 Task: Add Toto Foods Co Birthday Cake Plant-Based Cookie to the cart.
Action: Mouse moved to (723, 252)
Screenshot: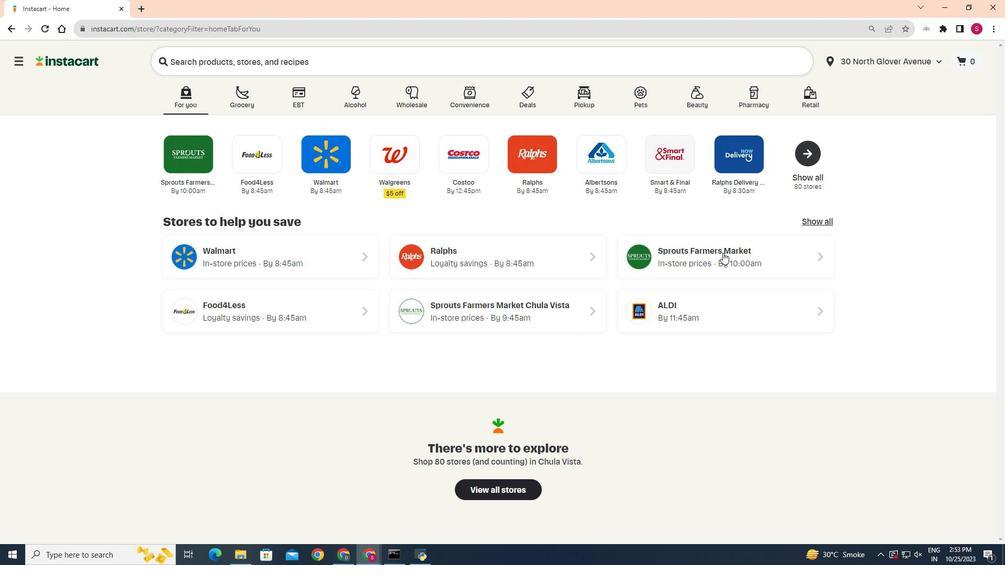 
Action: Mouse pressed left at (723, 252)
Screenshot: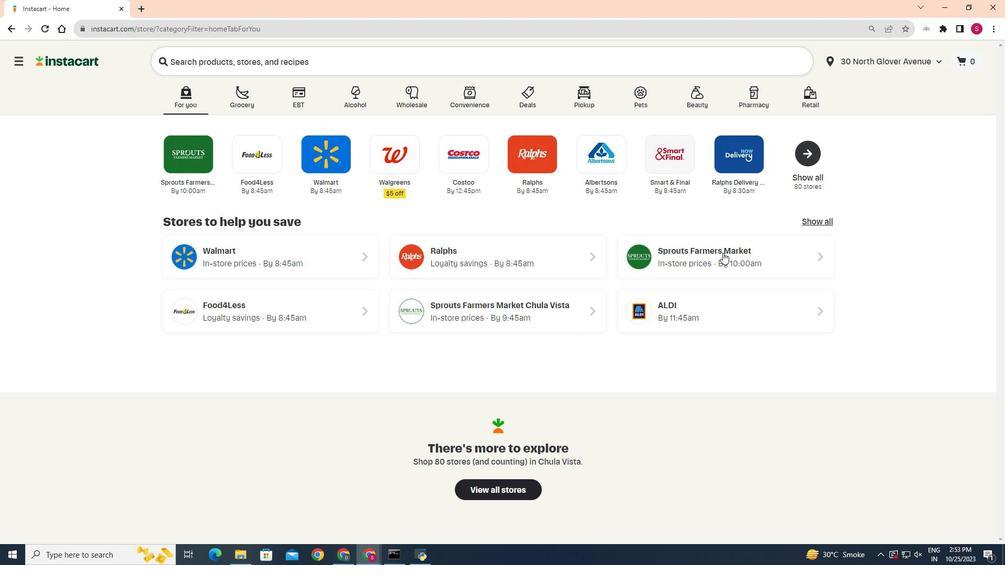 
Action: Mouse moved to (29, 458)
Screenshot: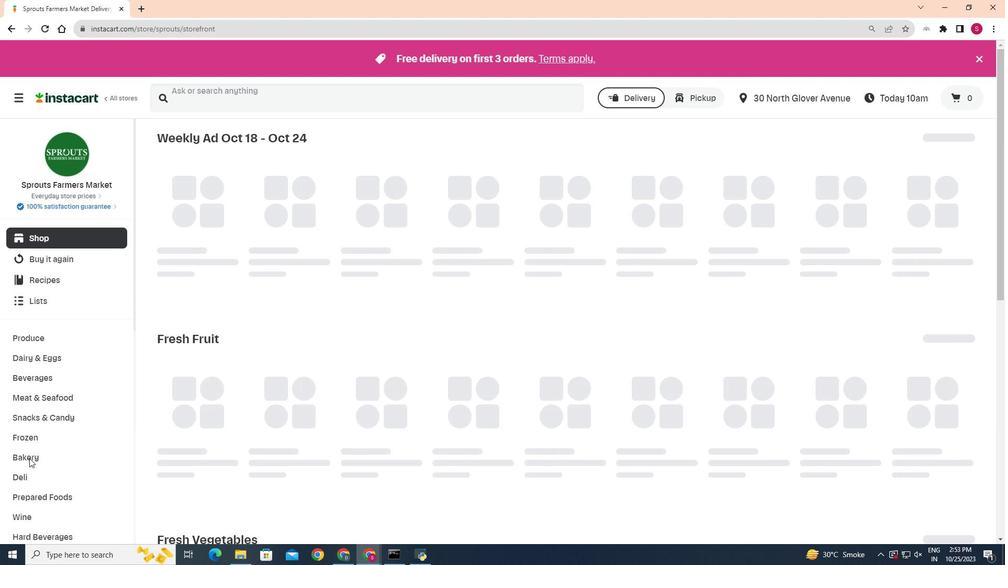 
Action: Mouse pressed left at (29, 458)
Screenshot: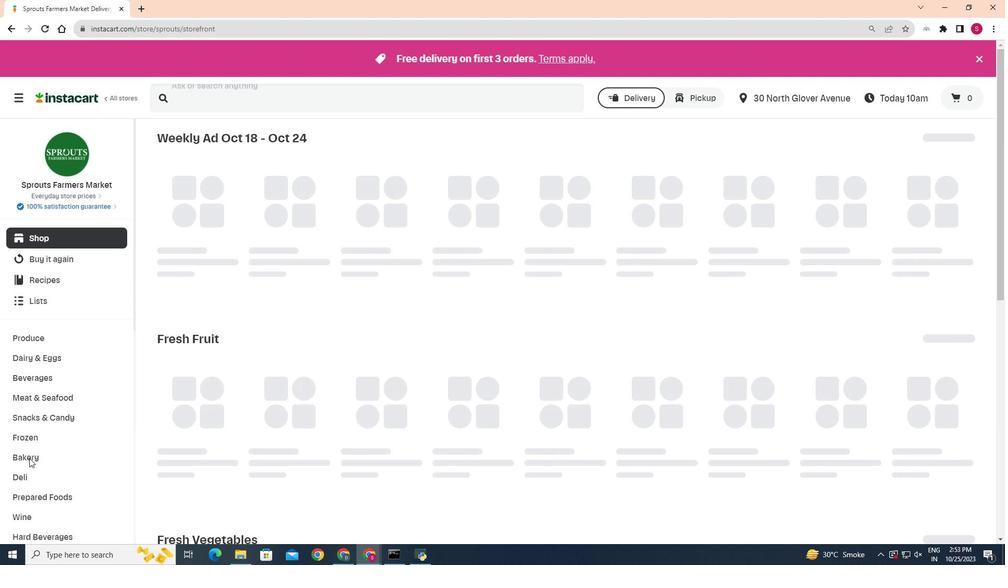 
Action: Mouse moved to (359, 164)
Screenshot: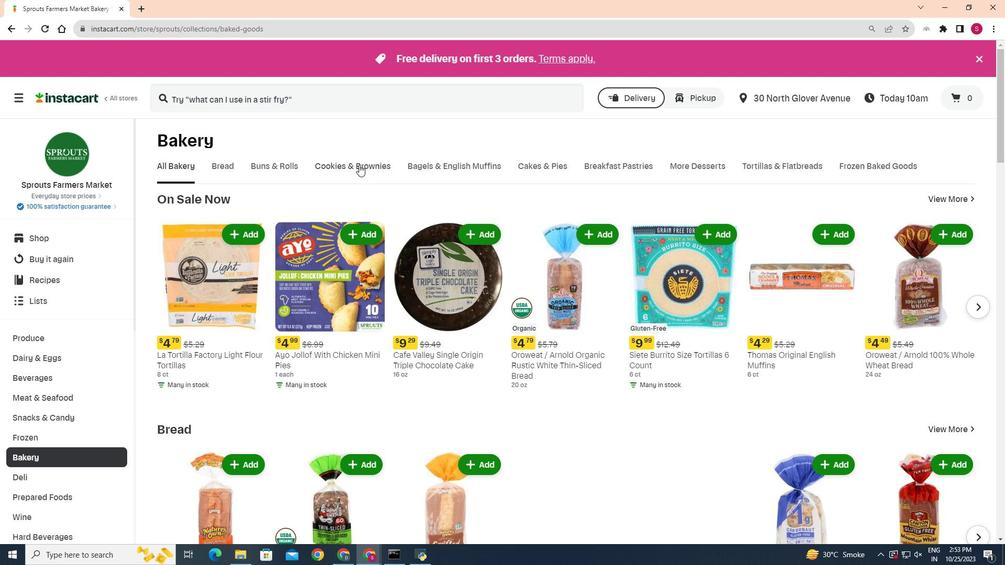 
Action: Mouse pressed left at (359, 164)
Screenshot: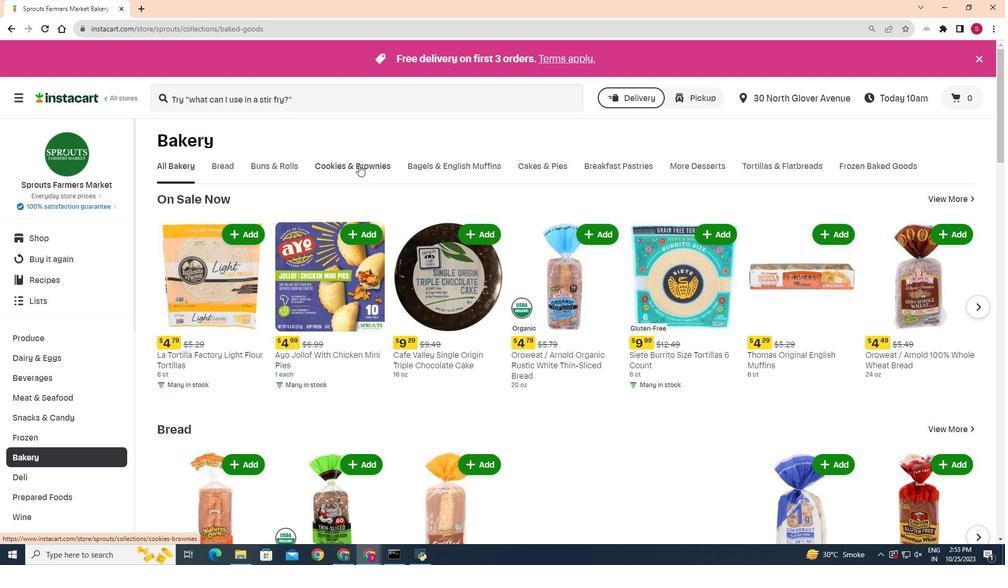 
Action: Mouse moved to (242, 207)
Screenshot: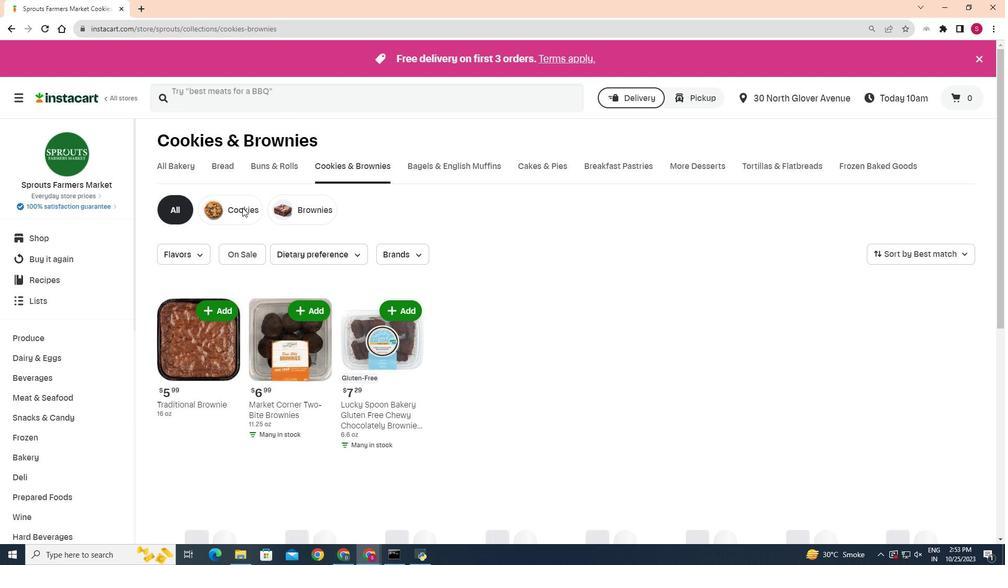 
Action: Mouse pressed left at (242, 207)
Screenshot: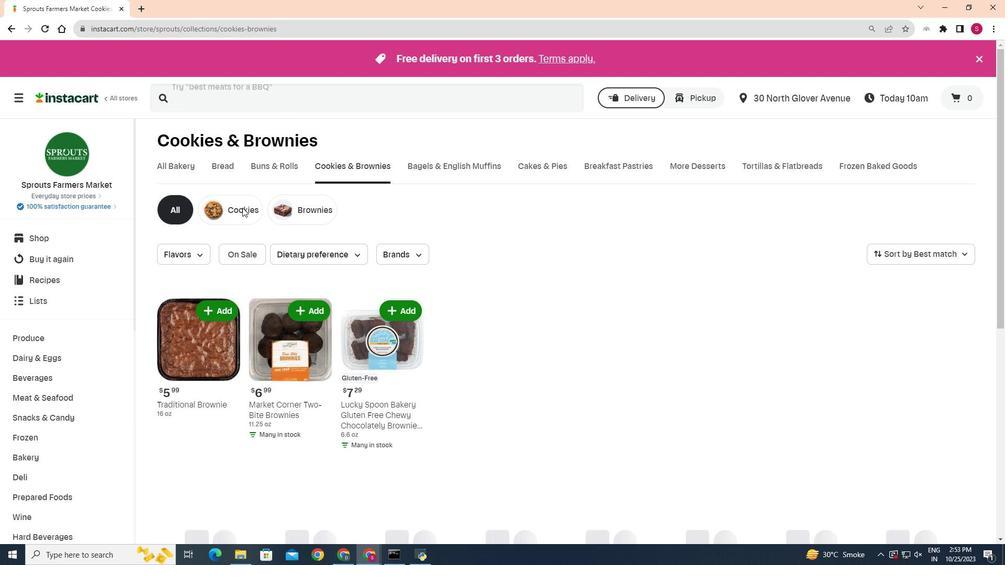 
Action: Mouse moved to (594, 231)
Screenshot: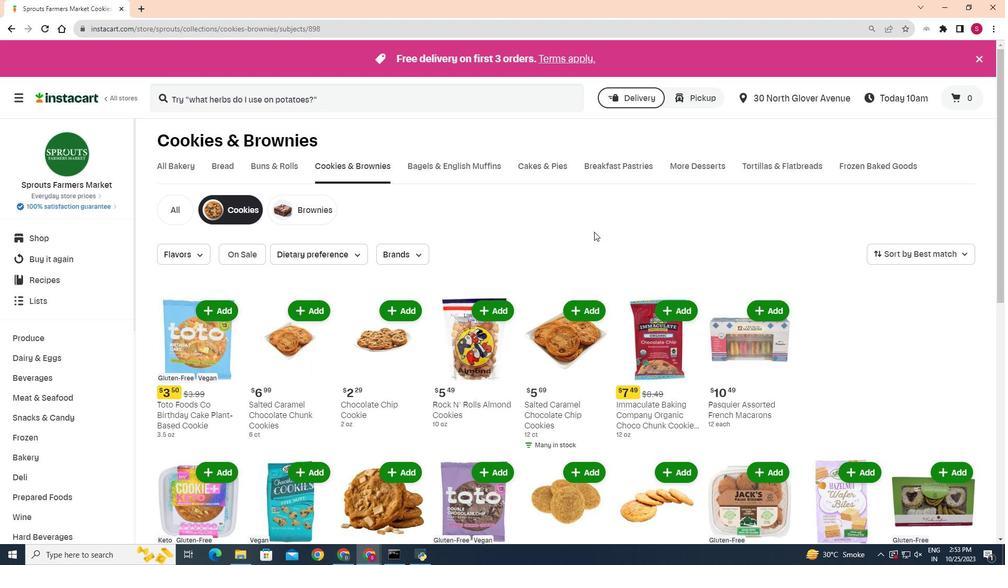 
Action: Mouse scrolled (594, 231) with delta (0, 0)
Screenshot: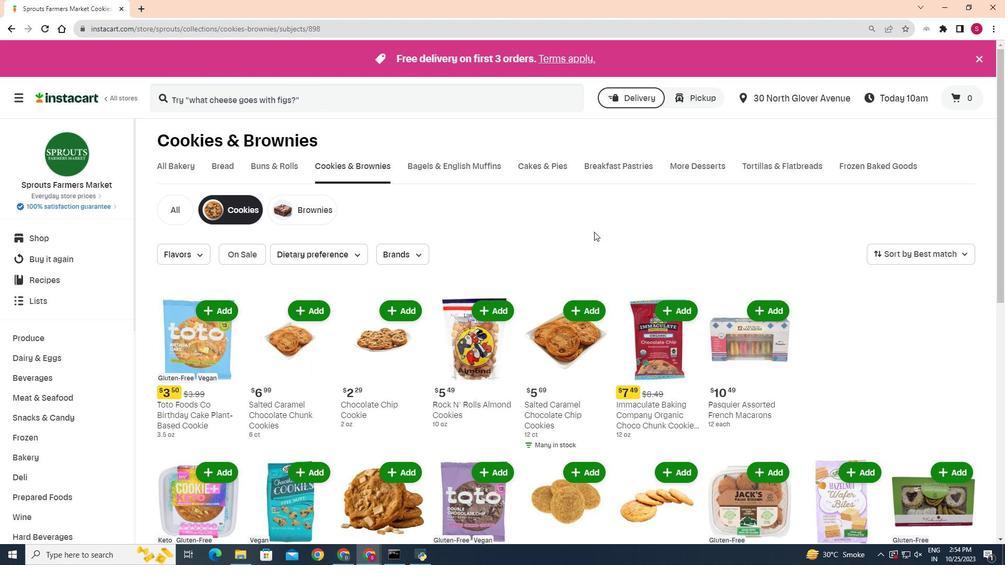 
Action: Mouse moved to (216, 260)
Screenshot: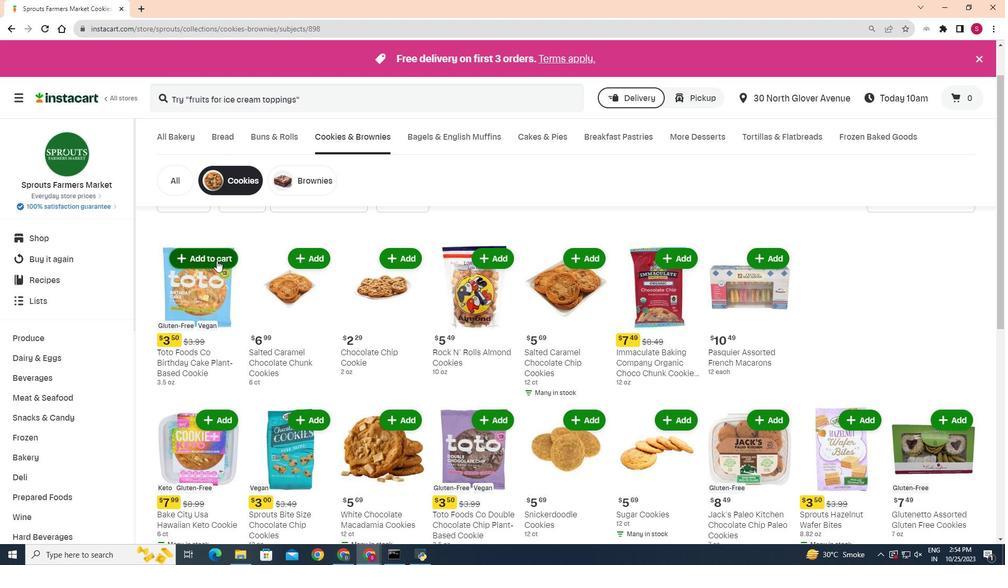 
Action: Mouse pressed left at (216, 260)
Screenshot: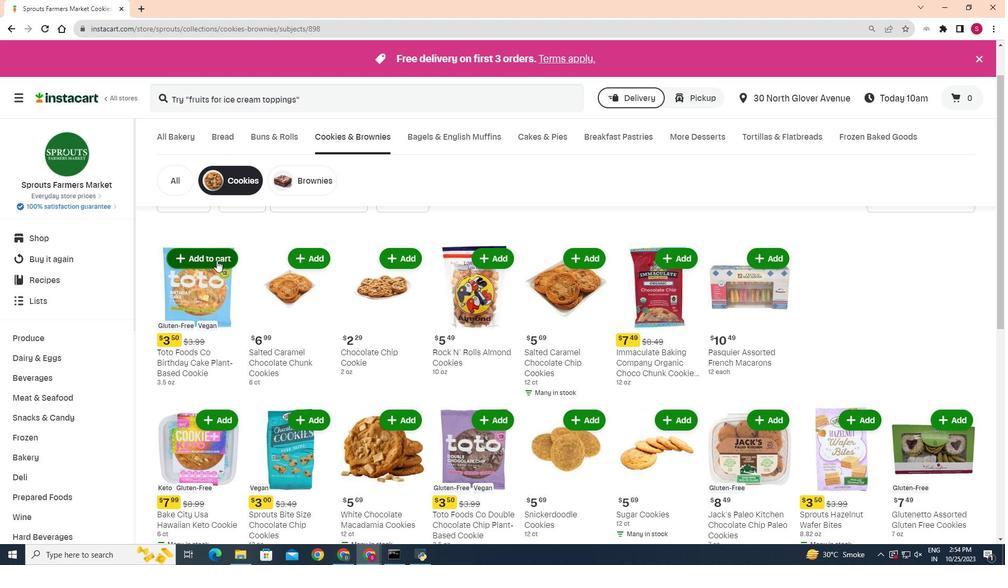 
Action: Mouse moved to (279, 262)
Screenshot: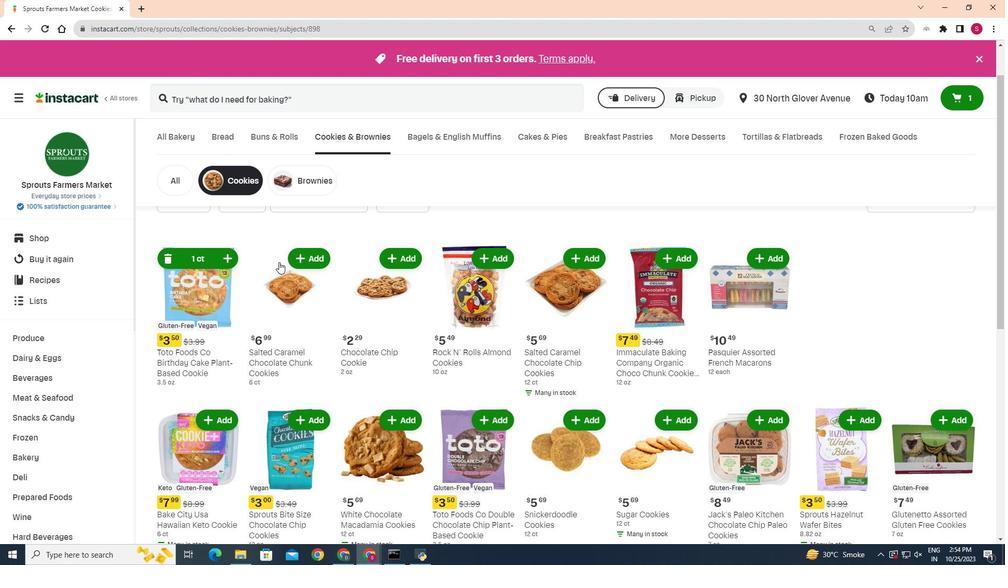 
